 Task: Look for the hotel.
Action: Mouse moved to (621, 340)
Screenshot: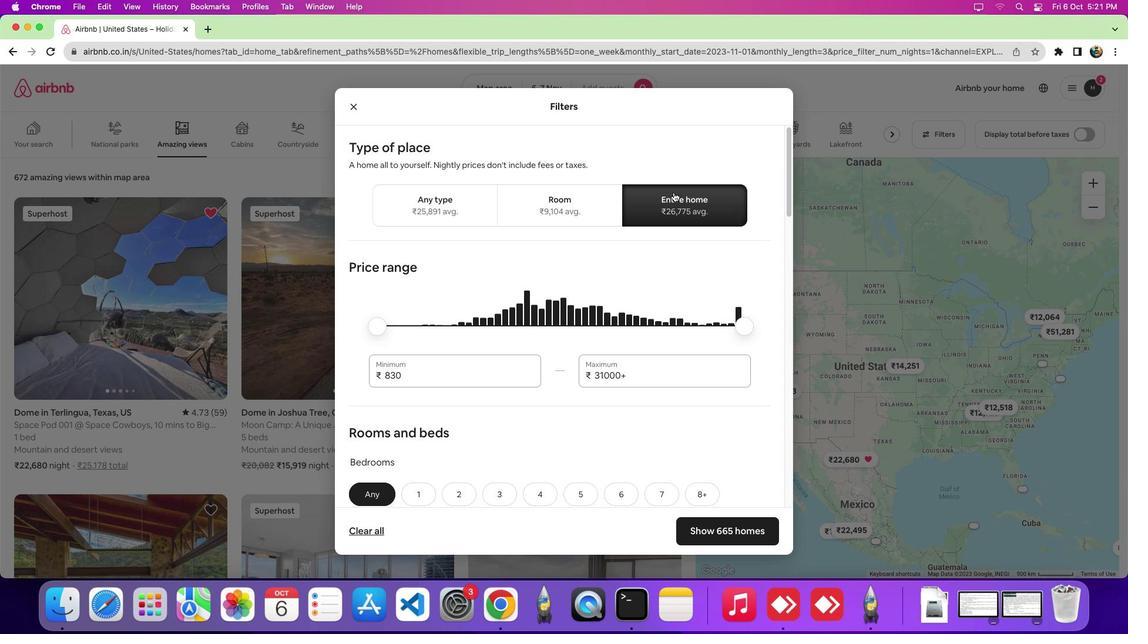 
Action: Mouse pressed left at (621, 340)
Screenshot: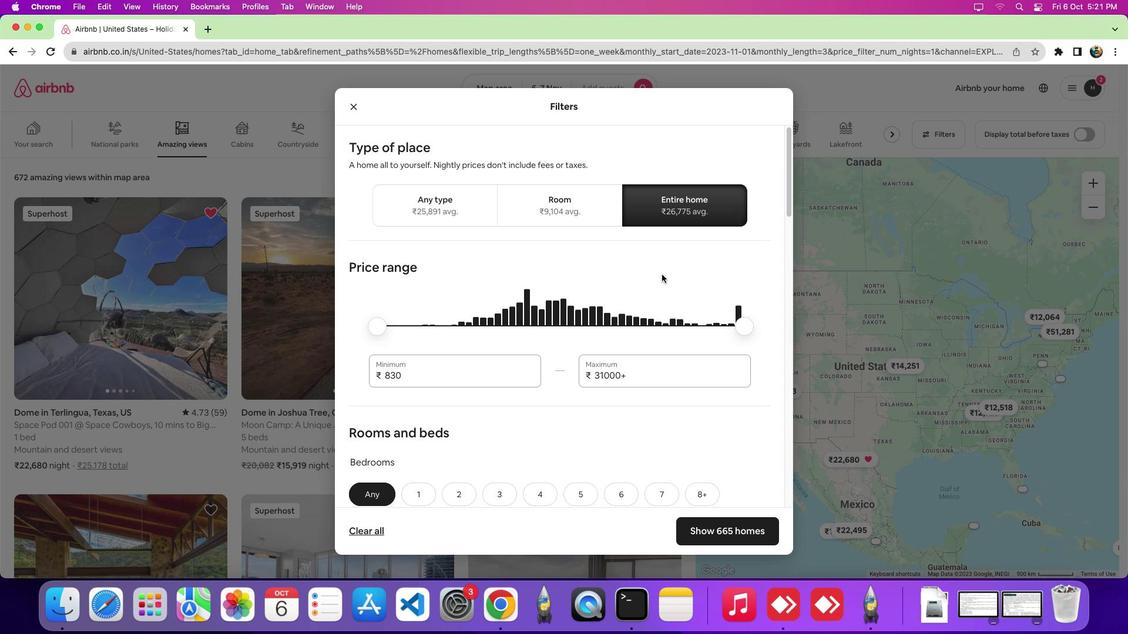 
Action: Mouse moved to (509, 416)
Screenshot: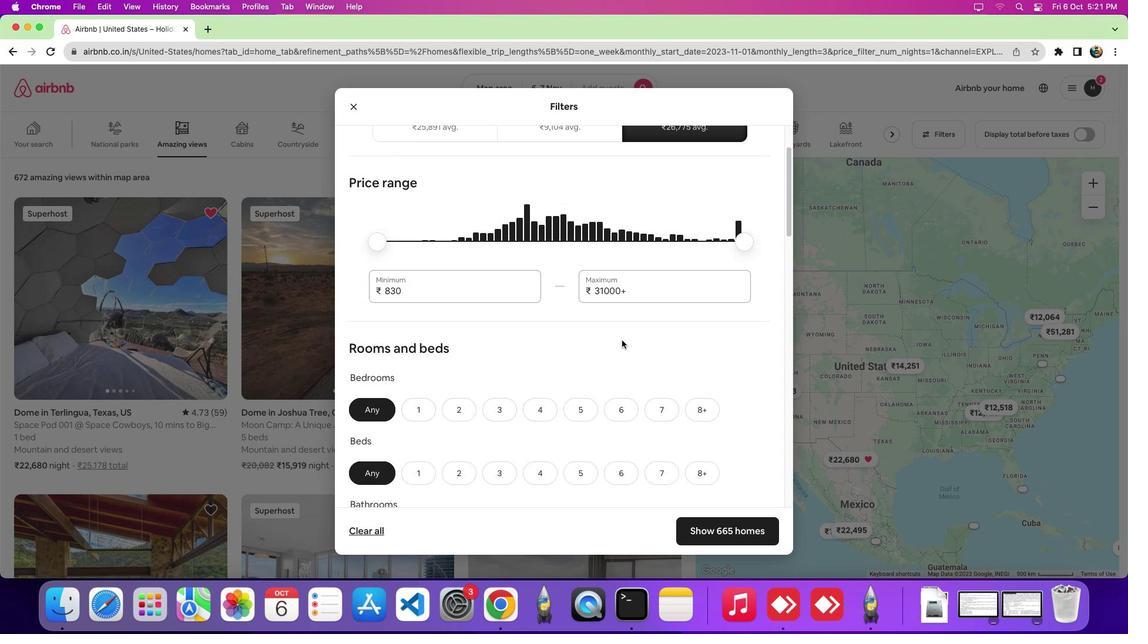 
Action: Mouse scrolled (509, 416) with delta (-817, 242)
Screenshot: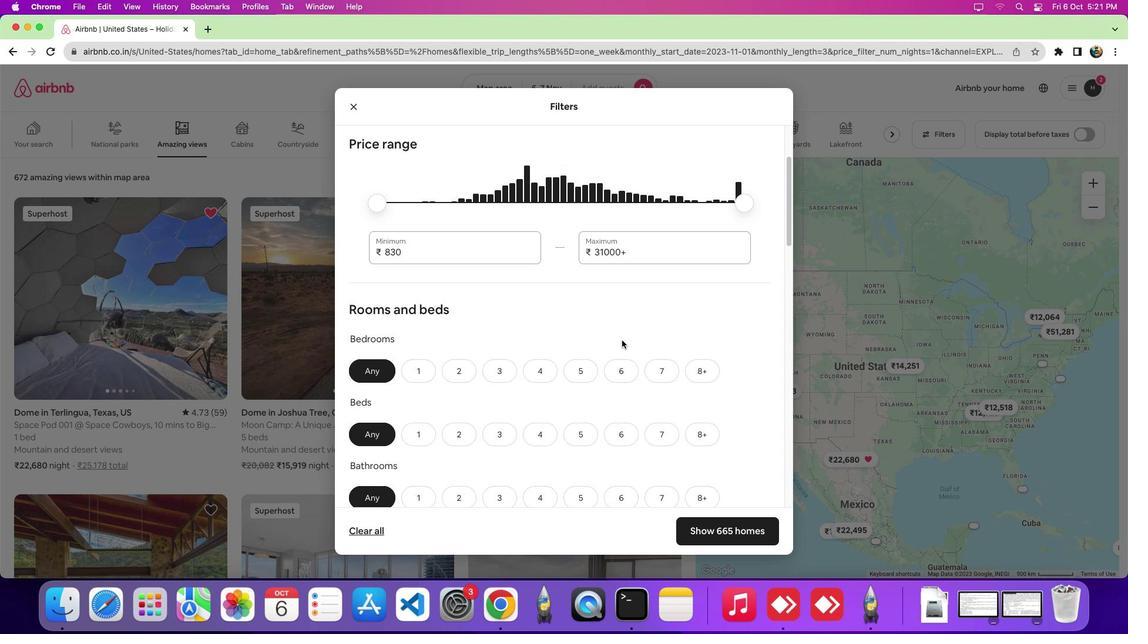 
Action: Mouse scrolled (509, 416) with delta (-817, 242)
Screenshot: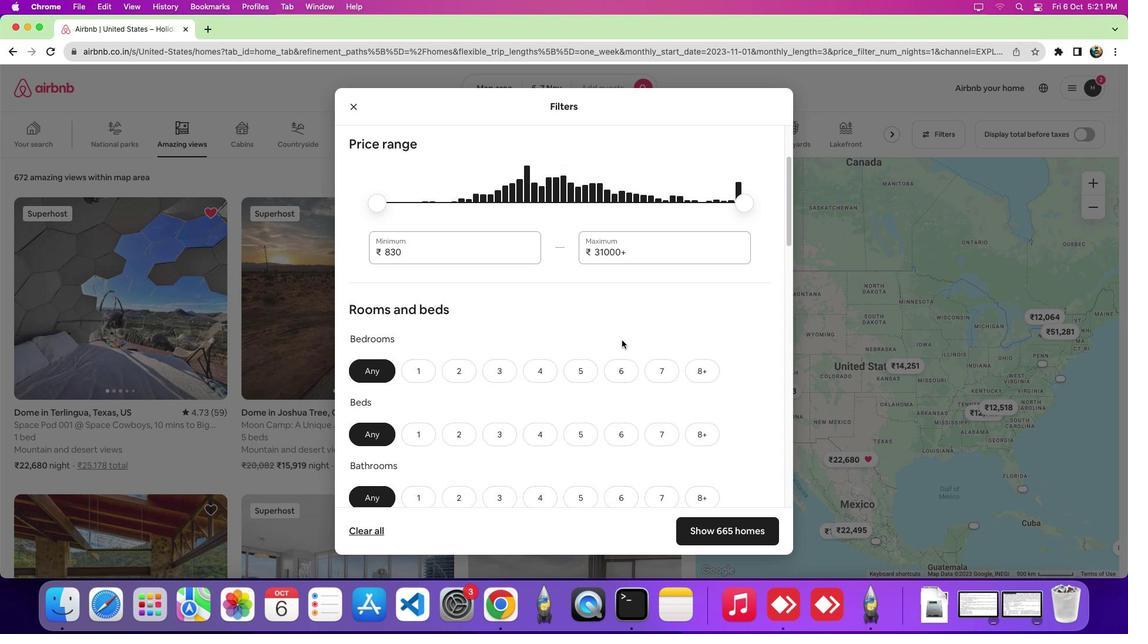 
Action: Mouse scrolled (509, 416) with delta (-817, 242)
Screenshot: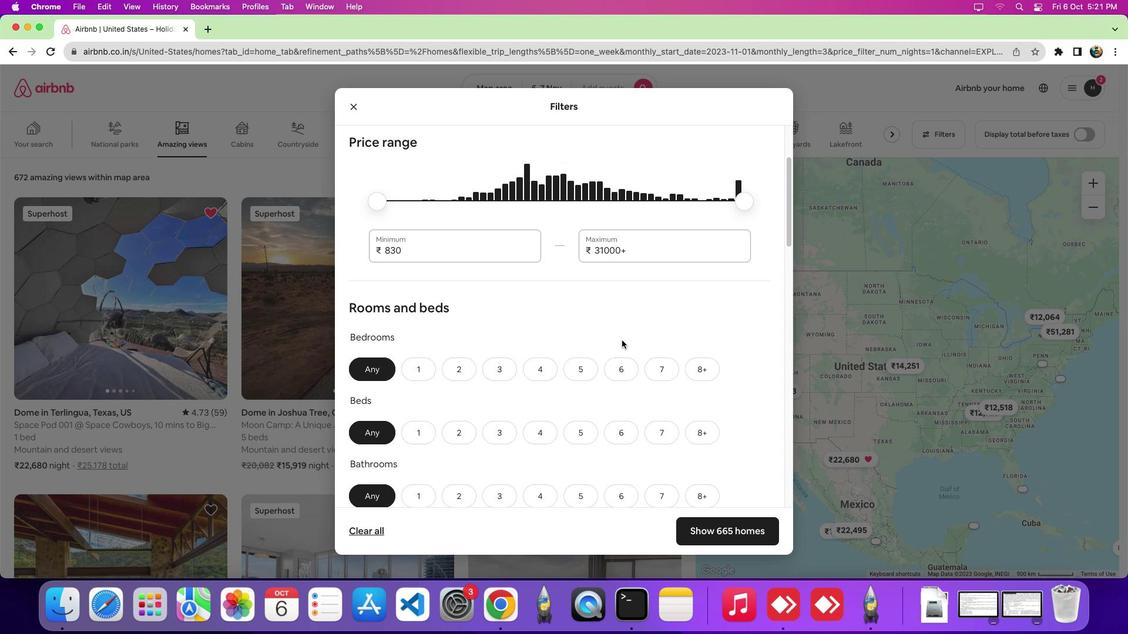 
Action: Mouse scrolled (509, 416) with delta (-817, 242)
Screenshot: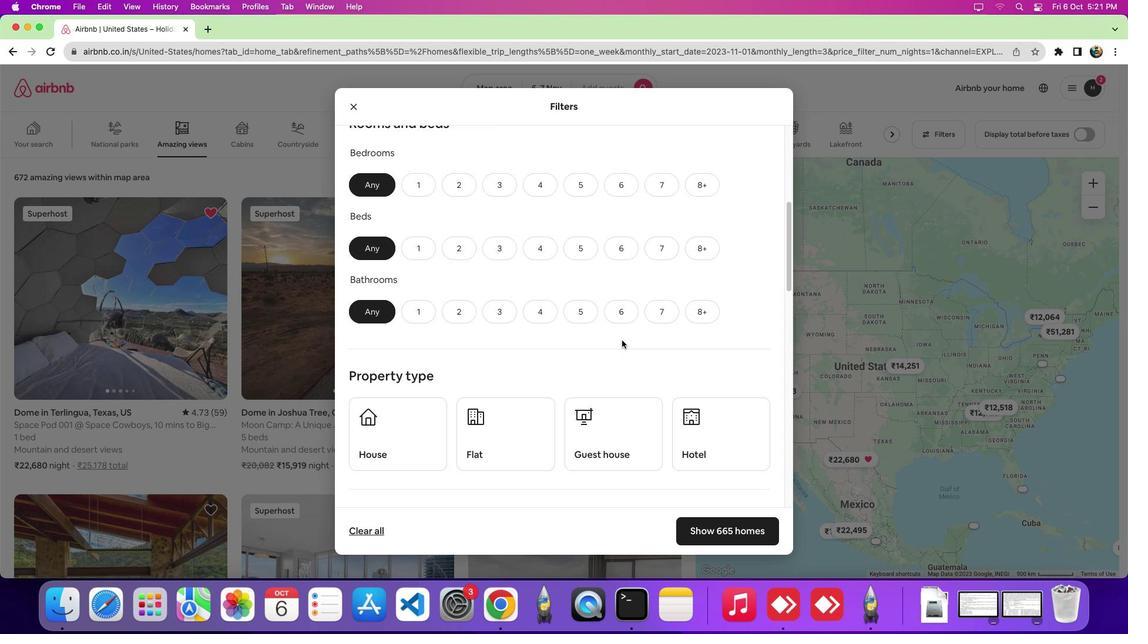 
Action: Mouse scrolled (509, 416) with delta (-817, 242)
Screenshot: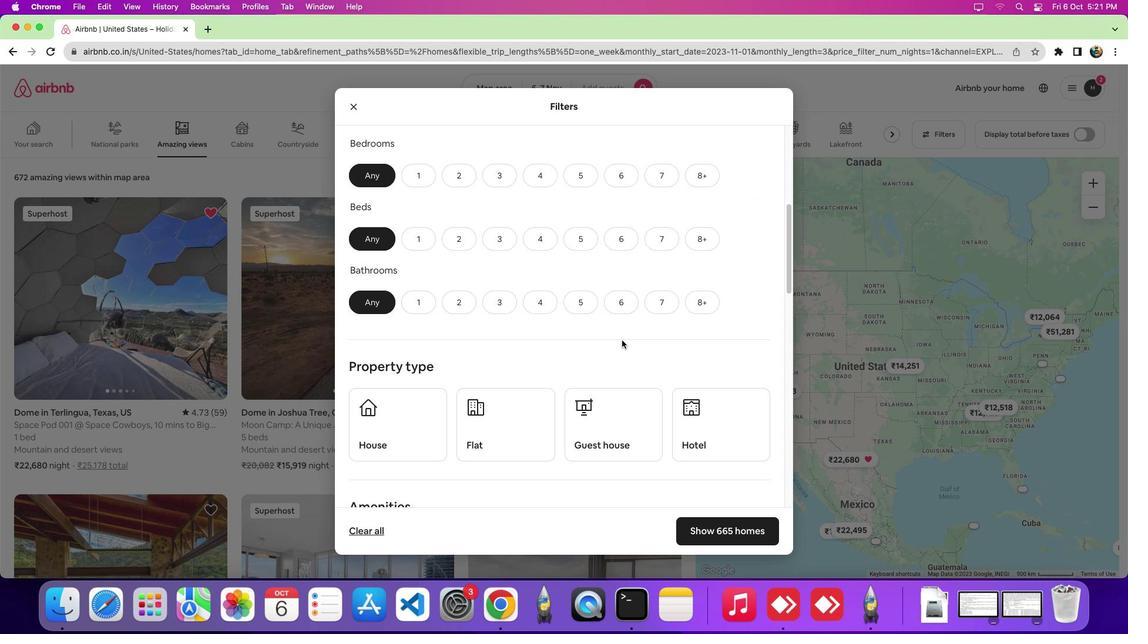 
Action: Mouse scrolled (509, 416) with delta (-817, 242)
Screenshot: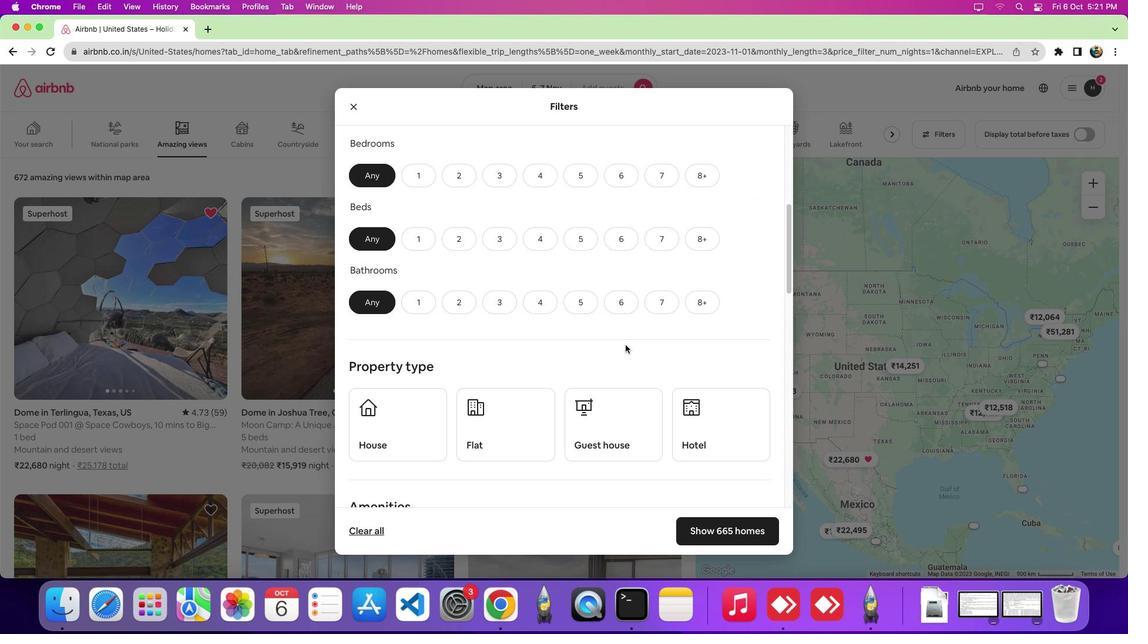
Action: Mouse scrolled (509, 416) with delta (-817, 241)
Screenshot: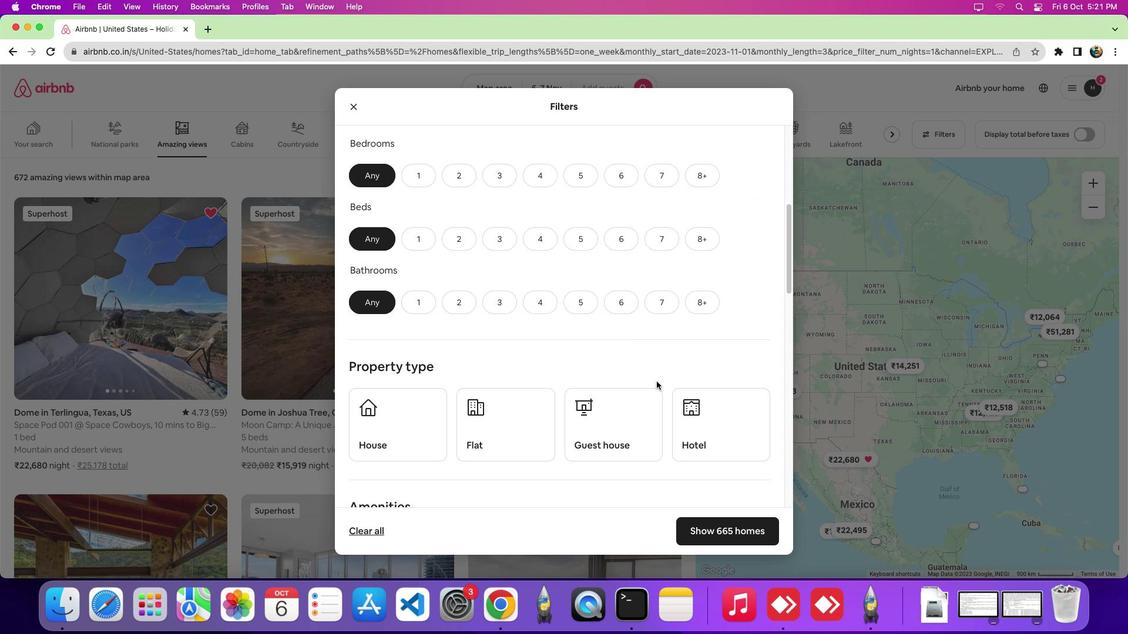 
Action: Mouse moved to (688, 464)
Screenshot: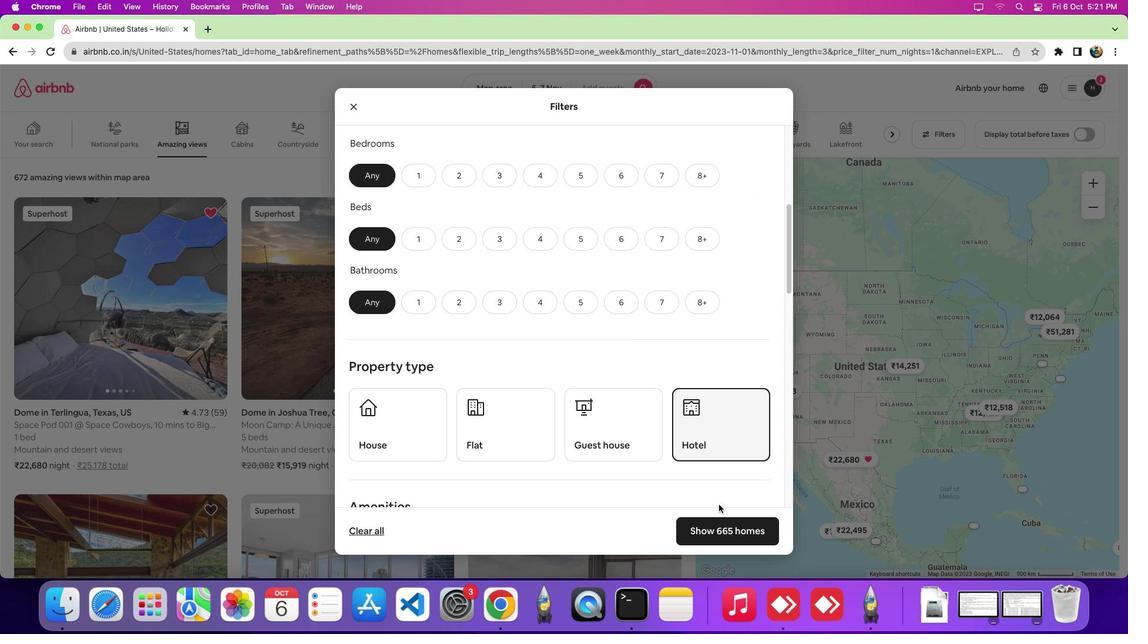 
Action: Mouse pressed left at (688, 464)
Screenshot: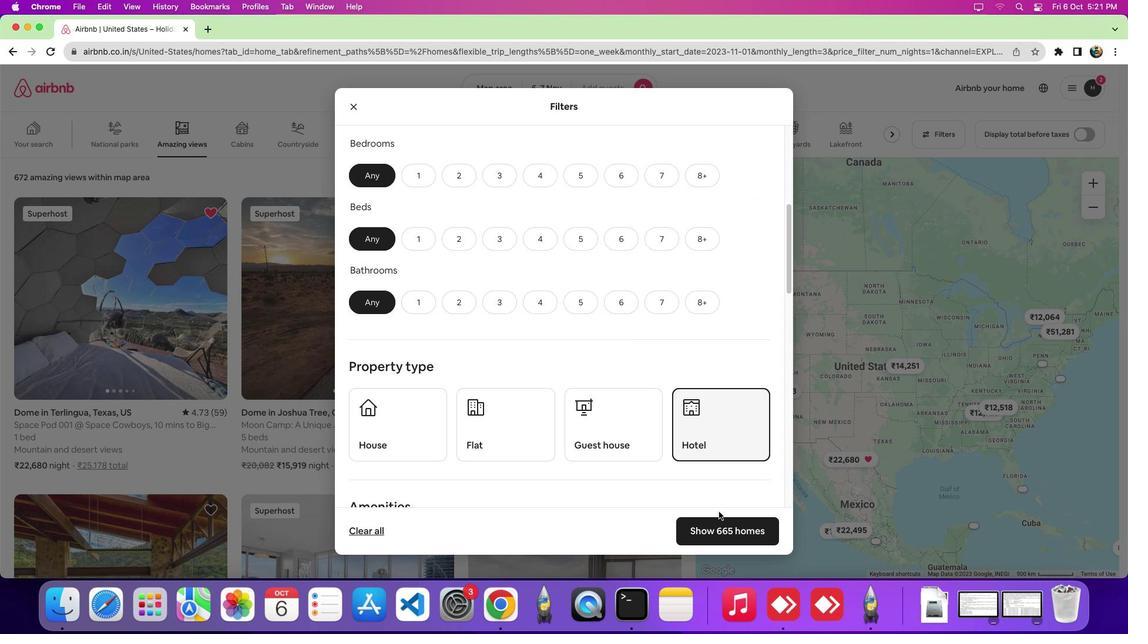 
Action: Mouse moved to (717, 509)
Screenshot: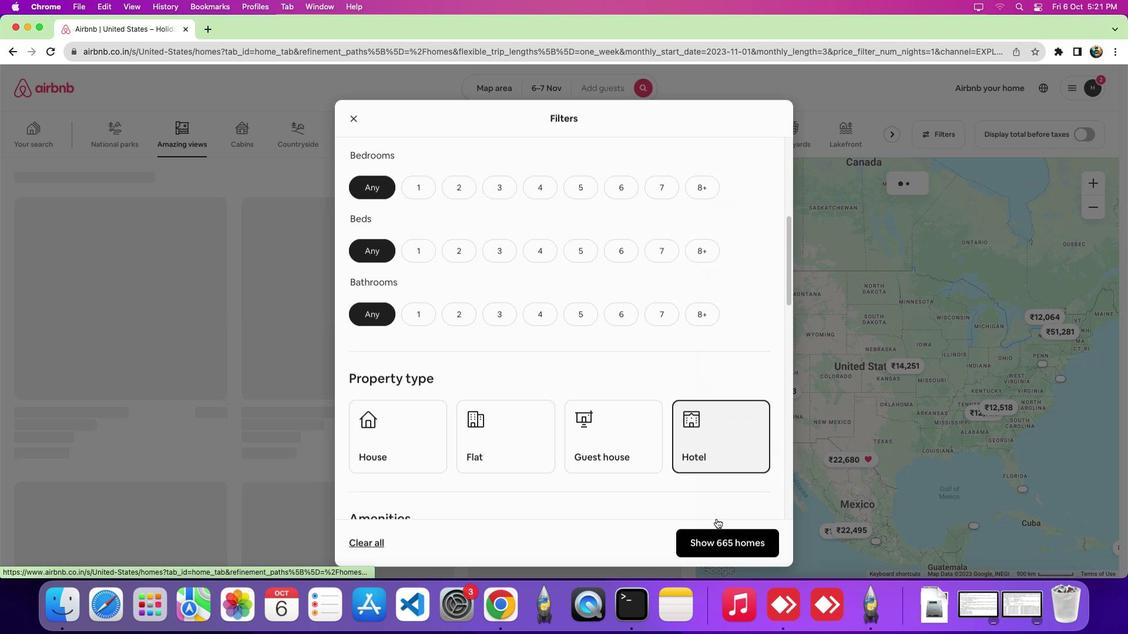 
Action: Mouse pressed left at (717, 509)
Screenshot: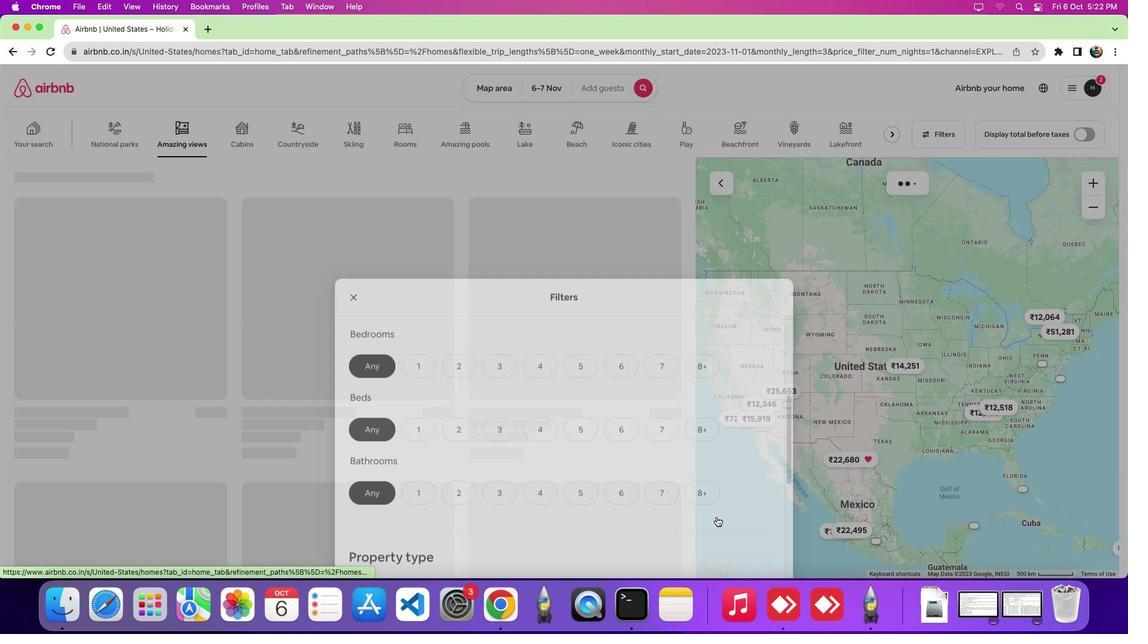 
Action: Mouse moved to (707, 490)
Screenshot: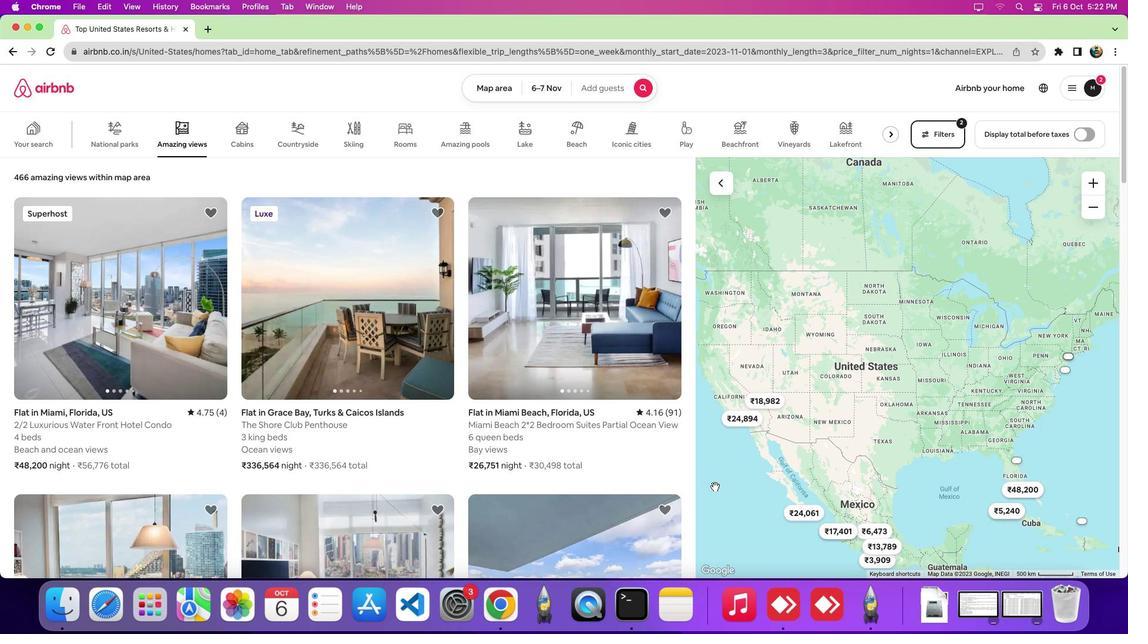 
